 Task: Move the task Integrate a new online platform for online fitness training to the section Done in the project ArtisanBridge and filter the tasks in the project by Due next week
Action: Mouse moved to (561, 207)
Screenshot: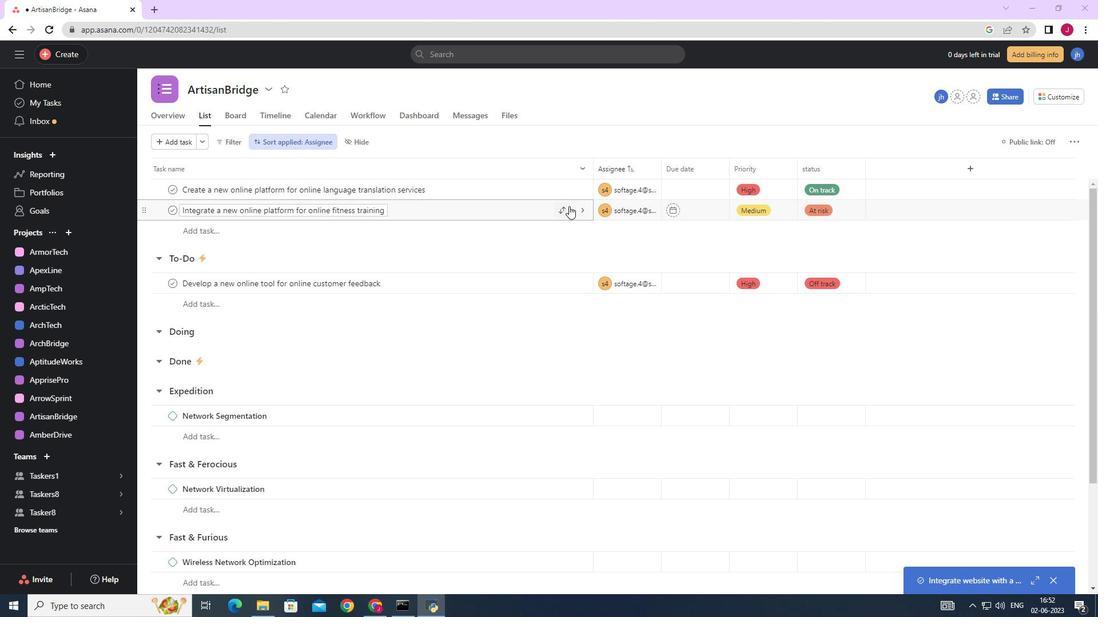 
Action: Mouse pressed left at (561, 207)
Screenshot: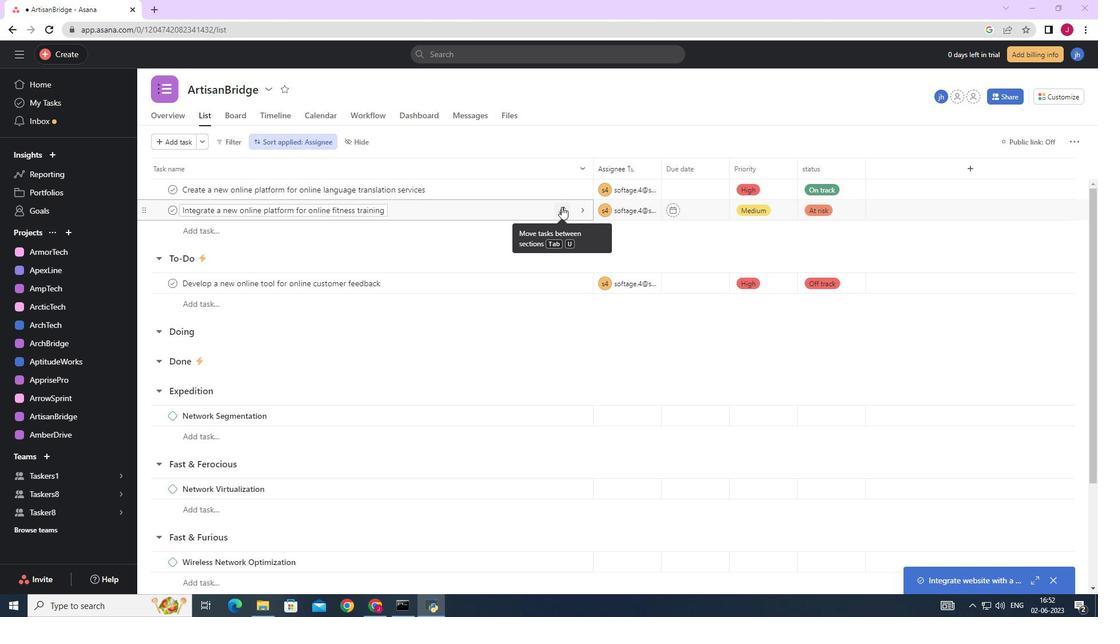 
Action: Mouse moved to (504, 310)
Screenshot: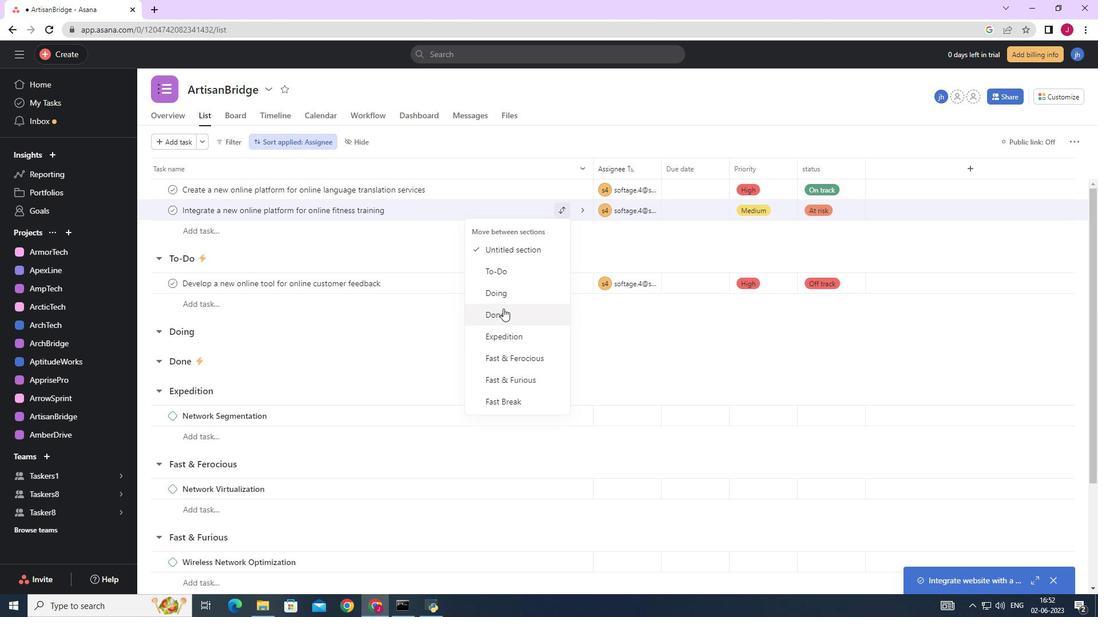 
Action: Mouse pressed left at (504, 310)
Screenshot: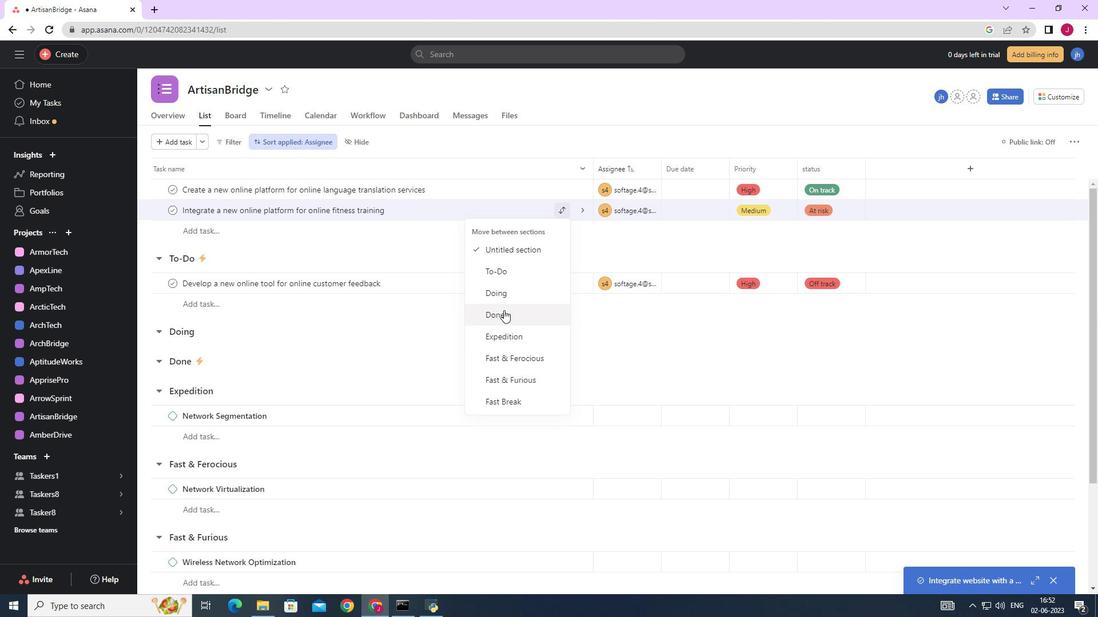 
Action: Mouse moved to (224, 137)
Screenshot: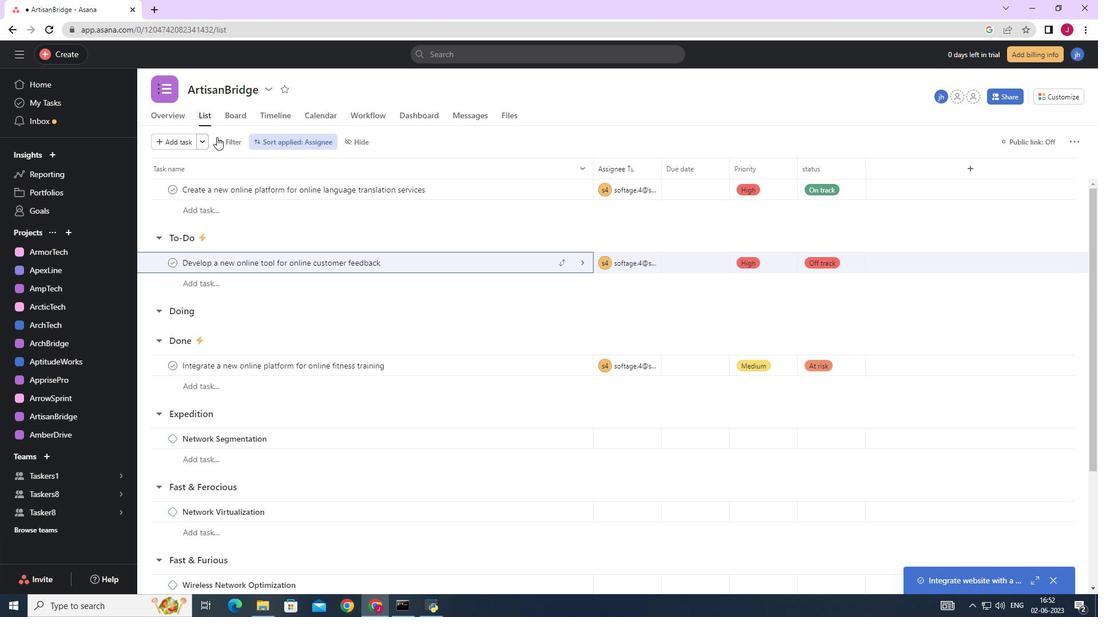 
Action: Mouse pressed left at (224, 137)
Screenshot: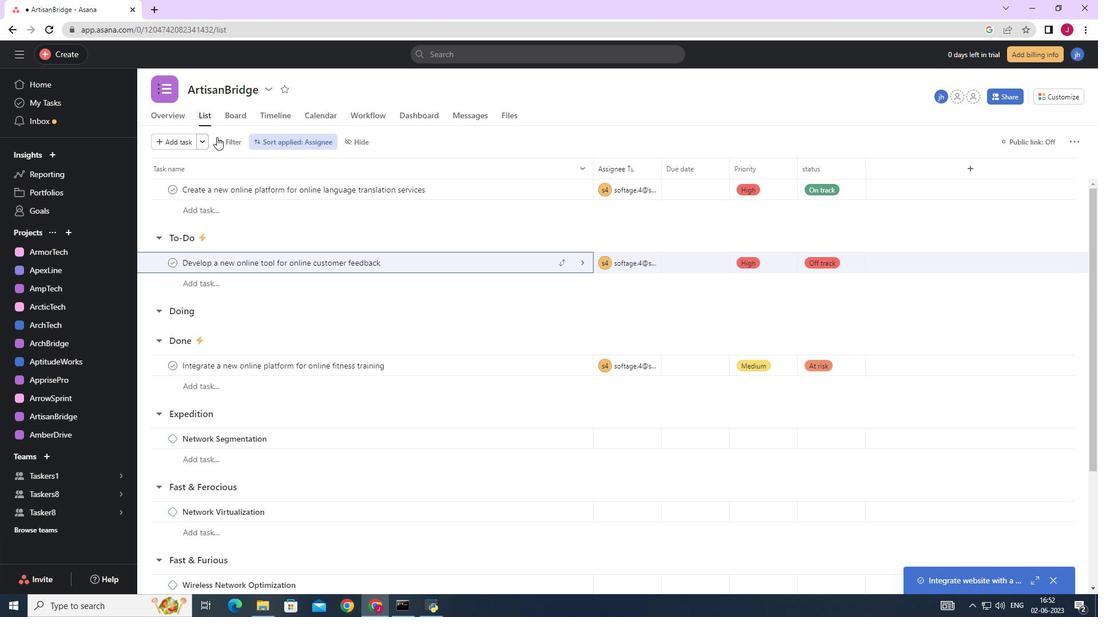 
Action: Mouse moved to (230, 144)
Screenshot: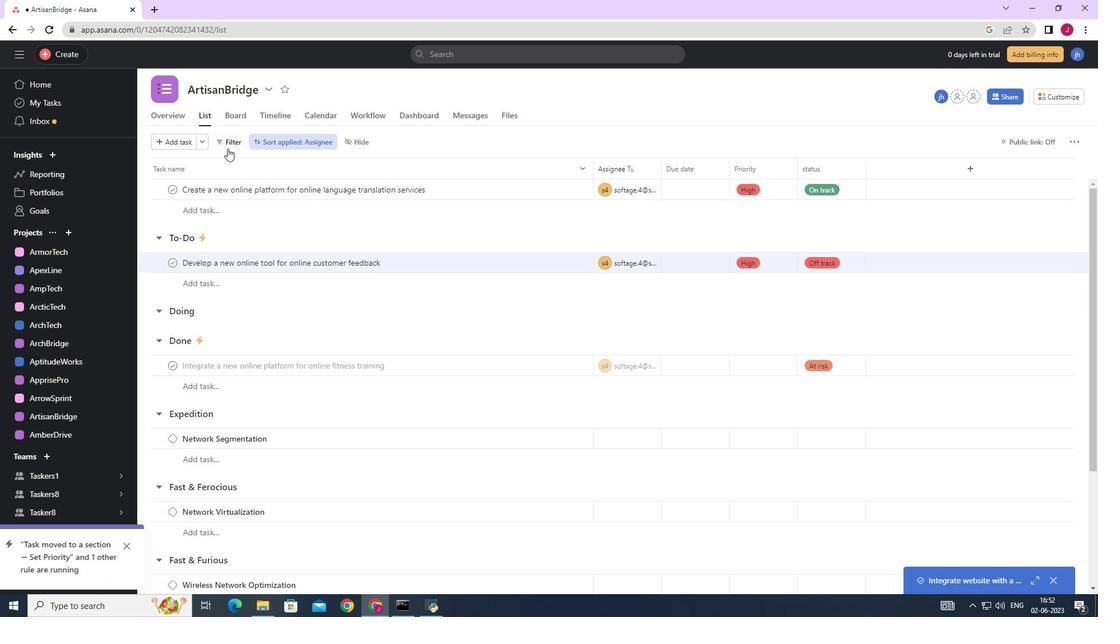 
Action: Mouse pressed left at (230, 144)
Screenshot: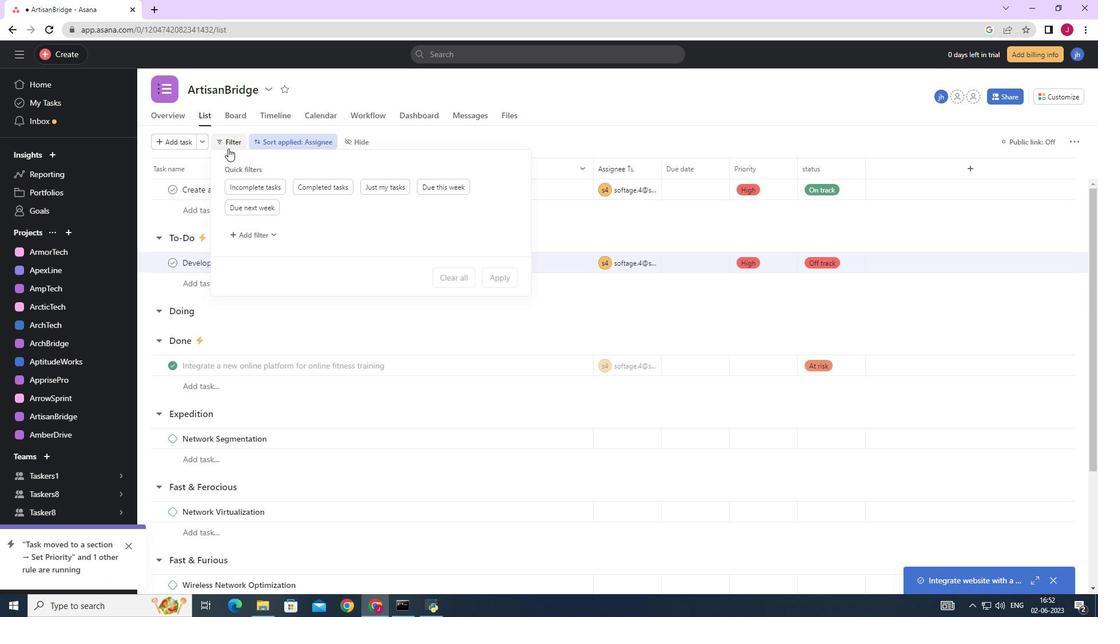 
Action: Mouse moved to (229, 140)
Screenshot: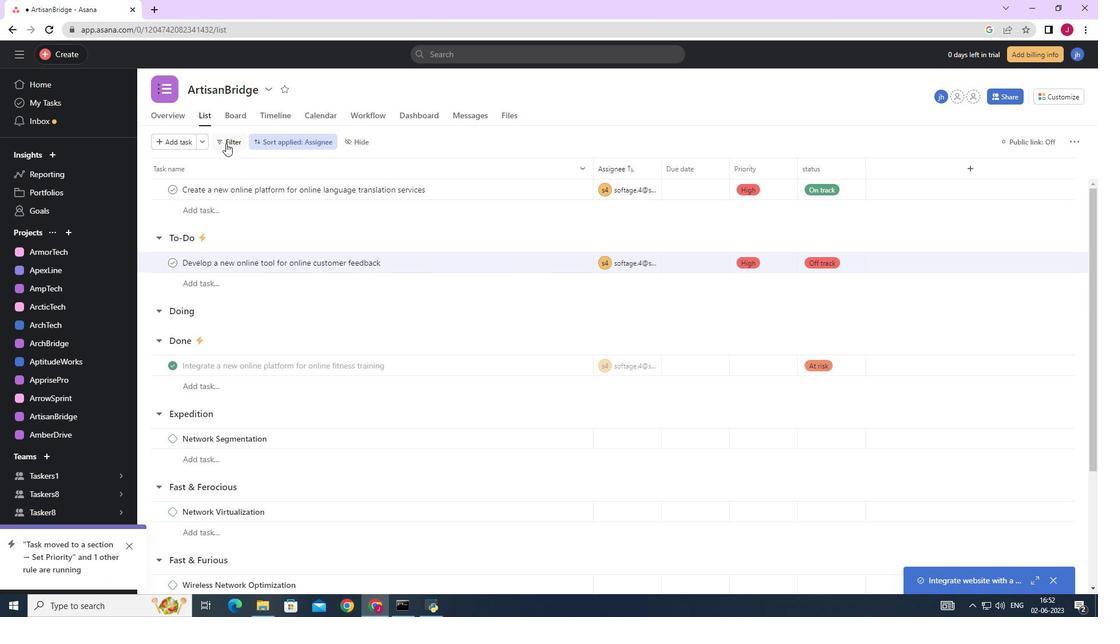 
Action: Mouse pressed left at (229, 140)
Screenshot: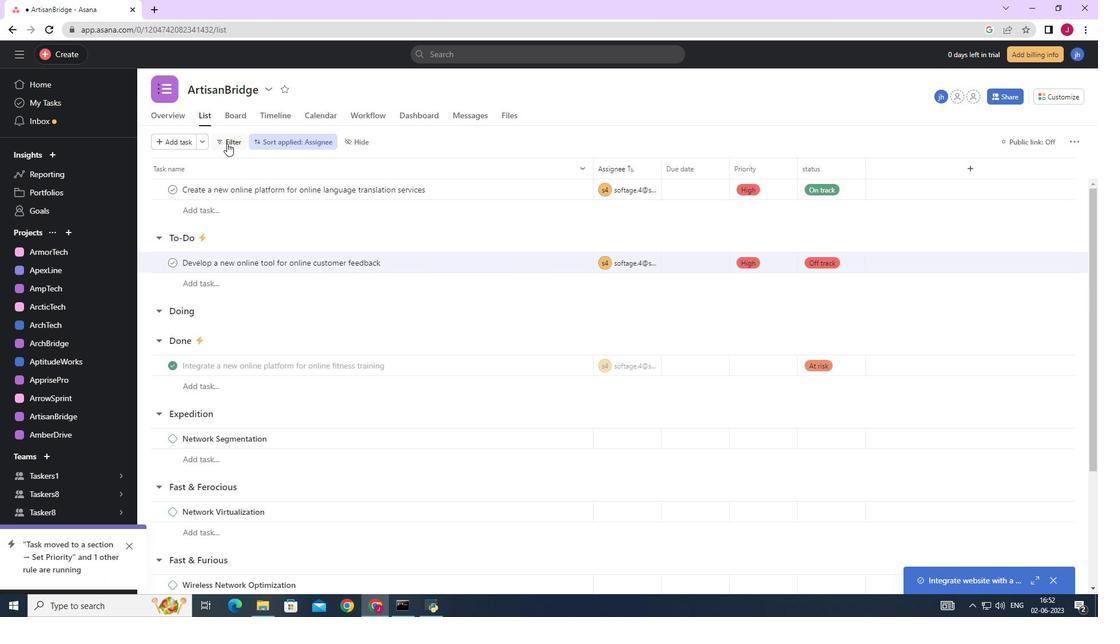 
Action: Mouse moved to (258, 206)
Screenshot: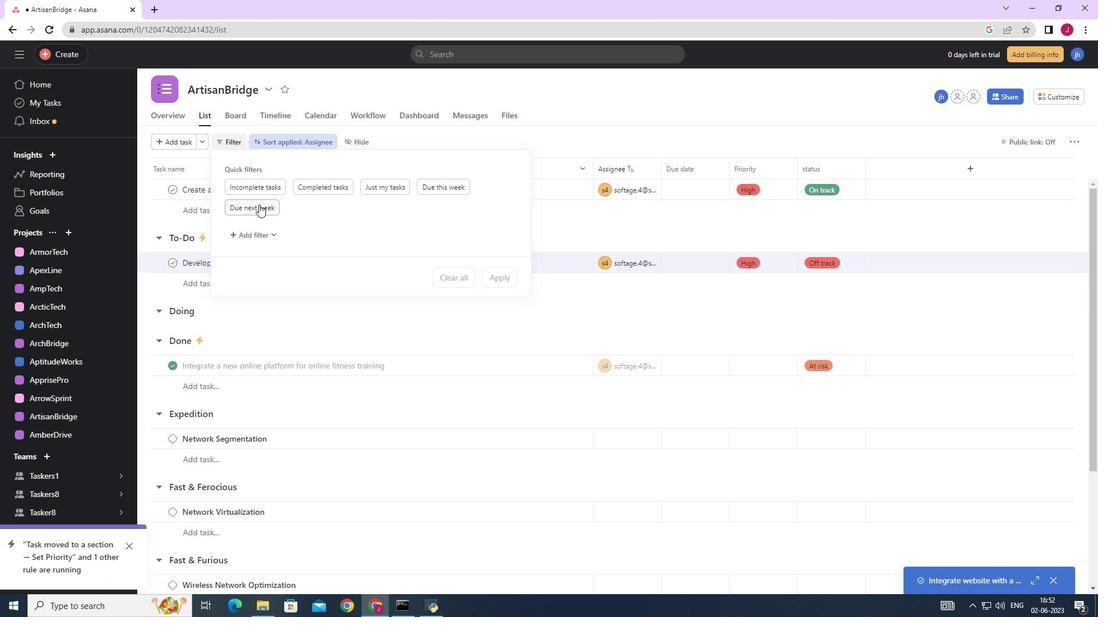 
Action: Mouse pressed left at (258, 206)
Screenshot: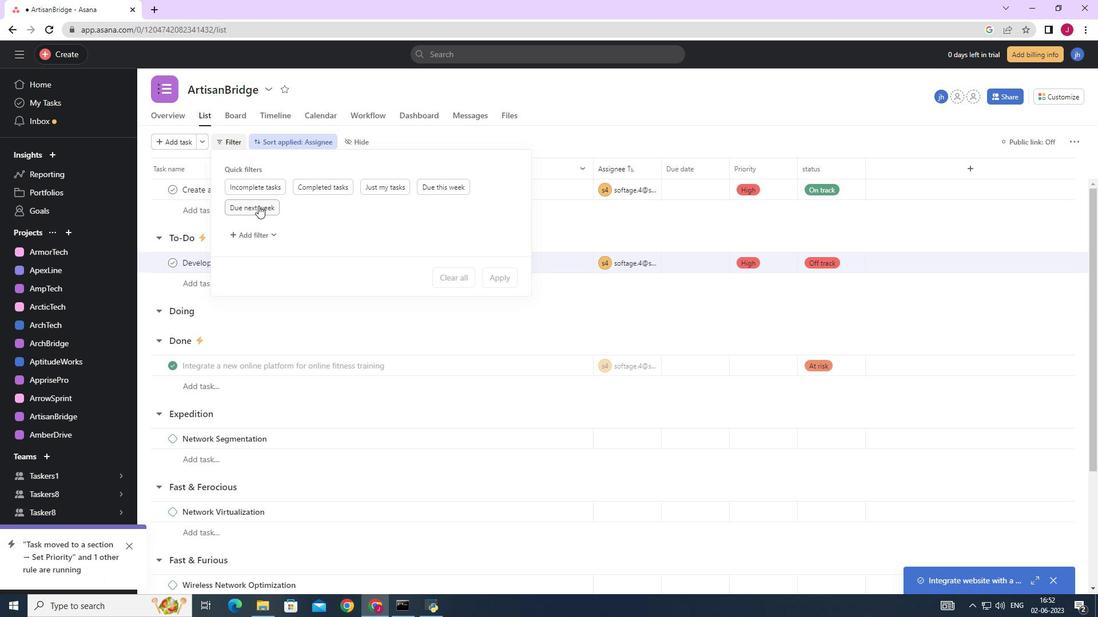 
Action: Mouse moved to (492, 246)
Screenshot: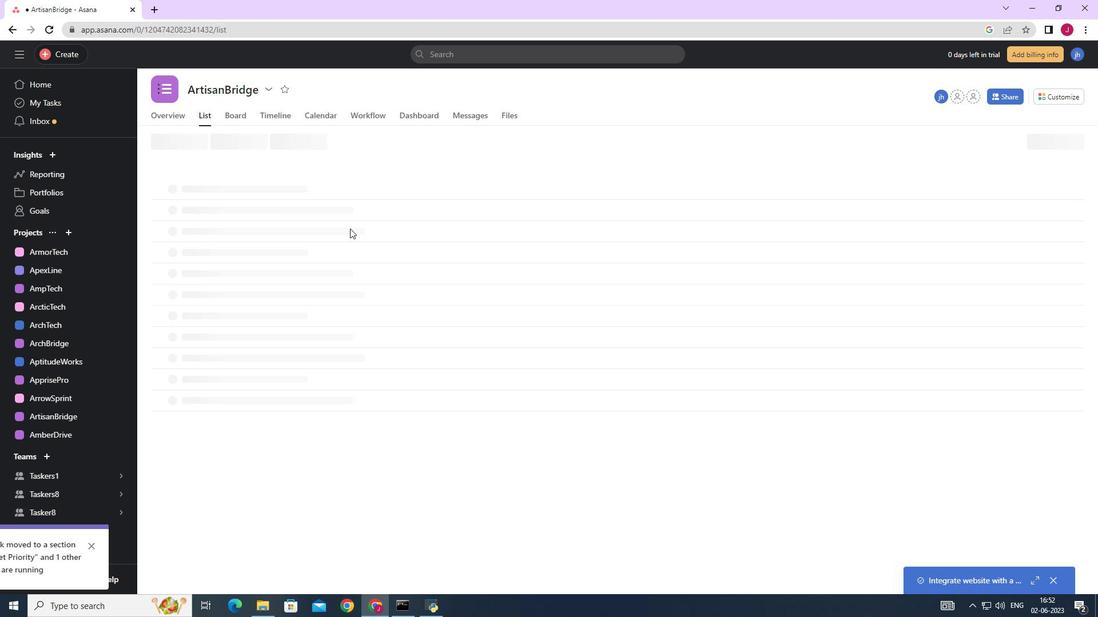 
